 Task: Use the formula "IMSUB" in spreadsheet "Project protfolio".
Action: Mouse moved to (147, 124)
Screenshot: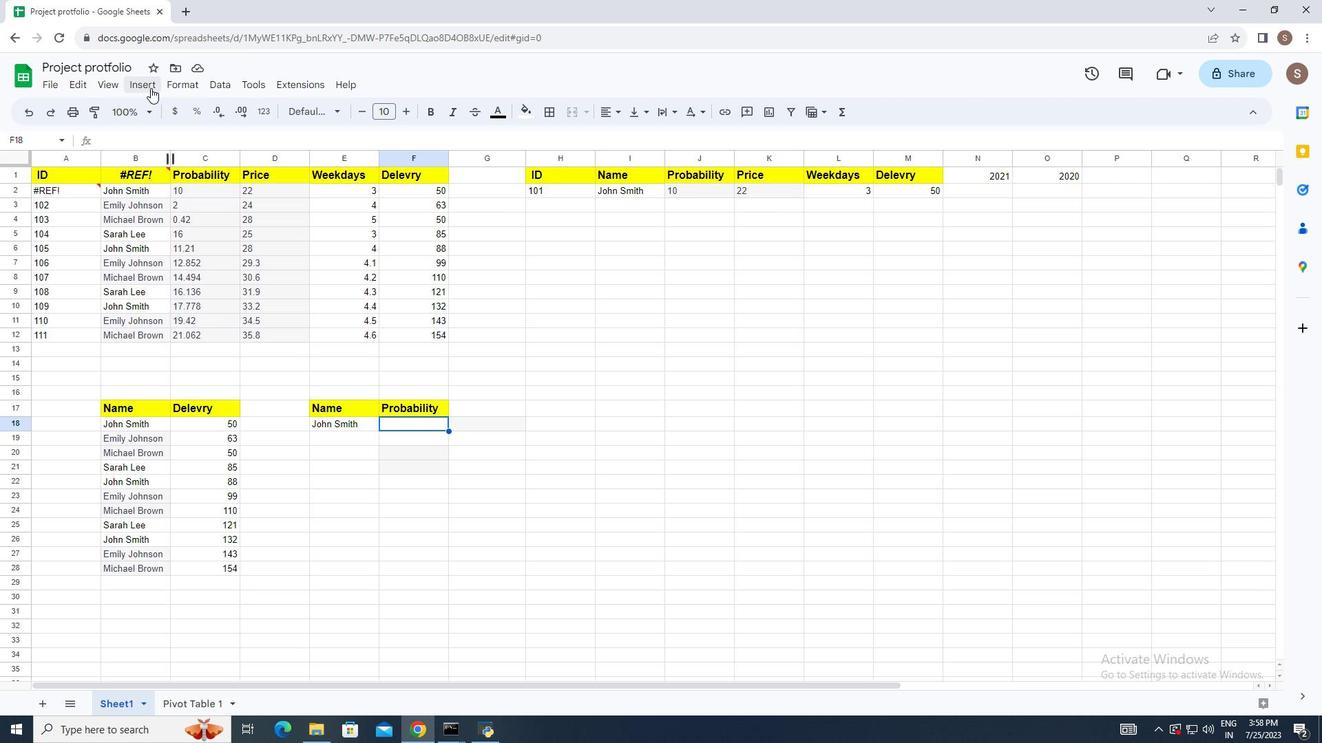 
Action: Mouse pressed left at (147, 124)
Screenshot: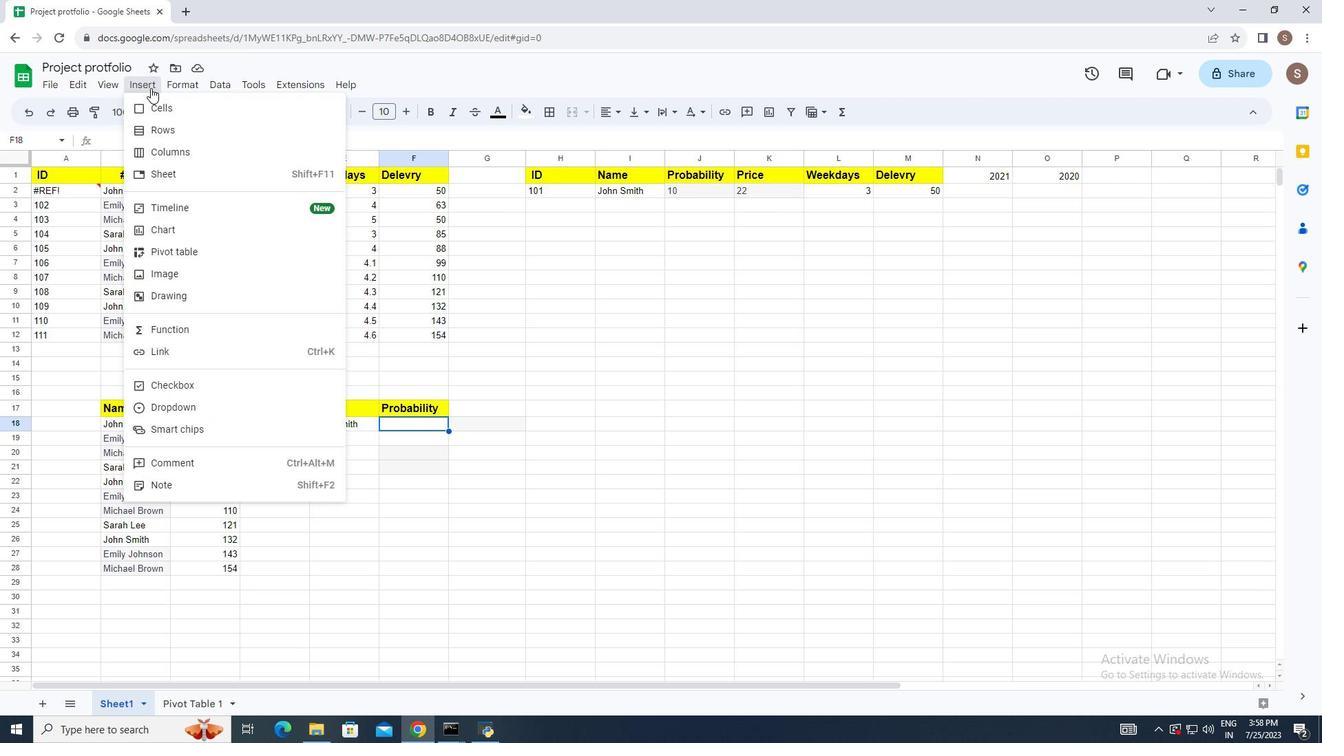 
Action: Mouse moved to (220, 353)
Screenshot: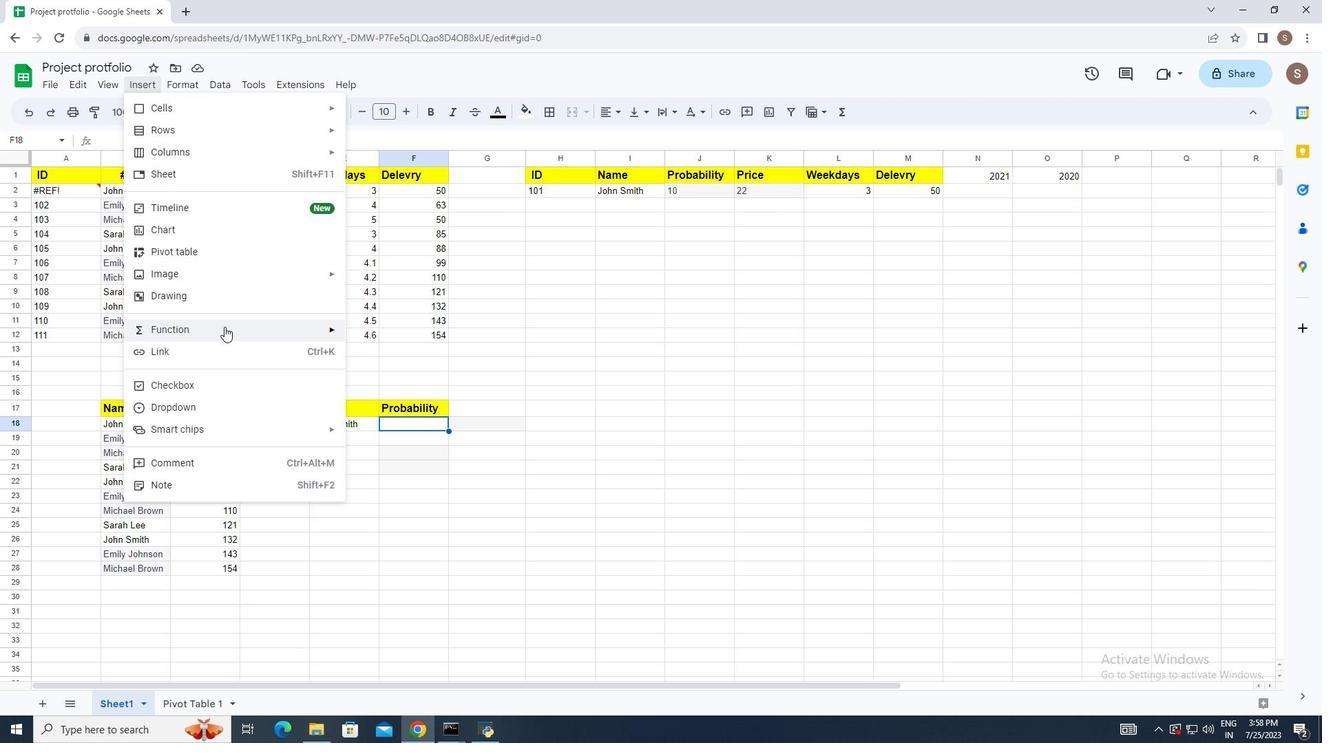 
Action: Mouse pressed left at (220, 353)
Screenshot: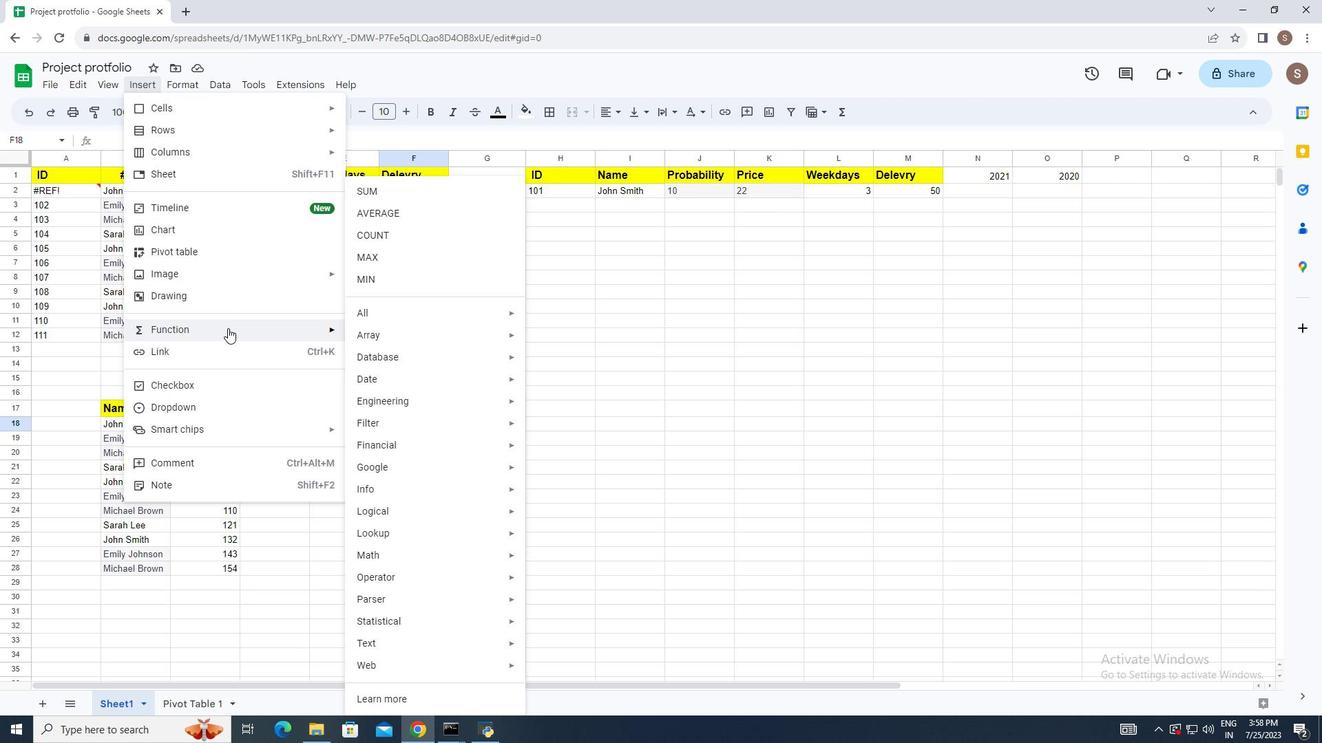 
Action: Mouse moved to (404, 340)
Screenshot: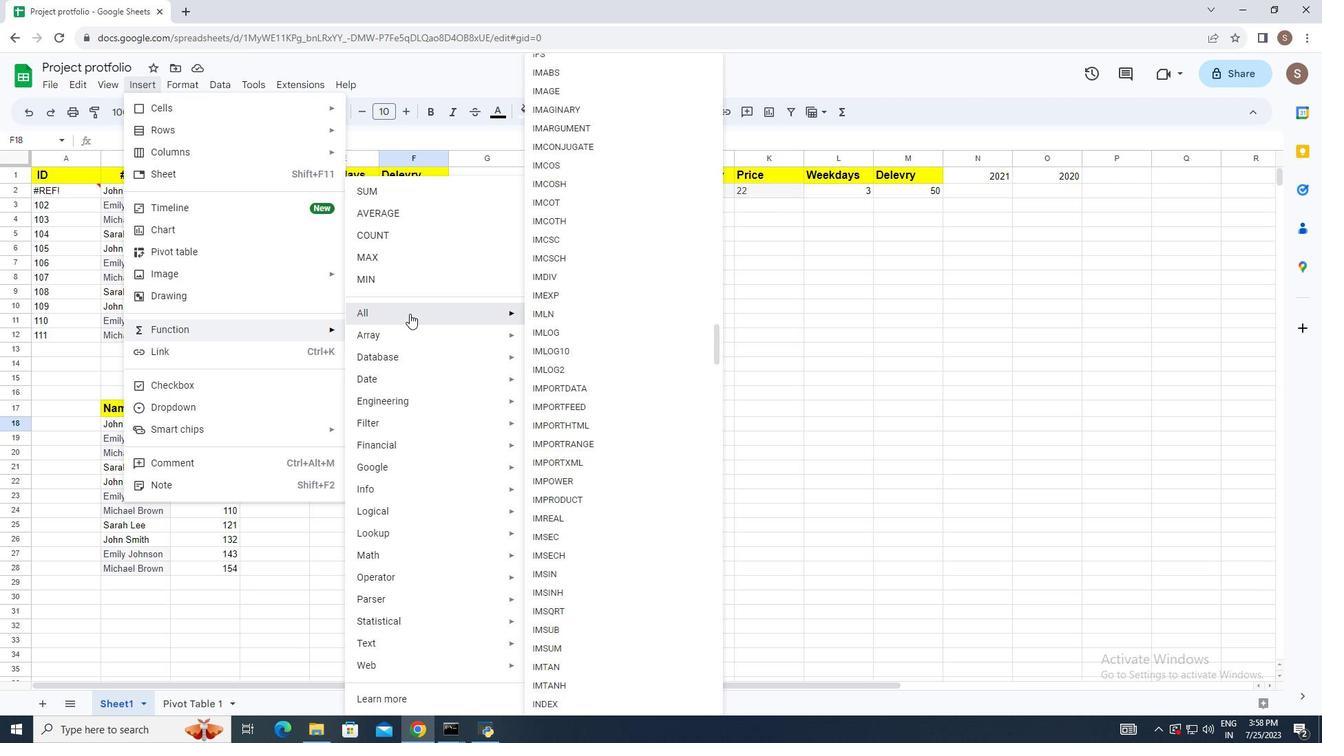 
Action: Mouse pressed left at (404, 340)
Screenshot: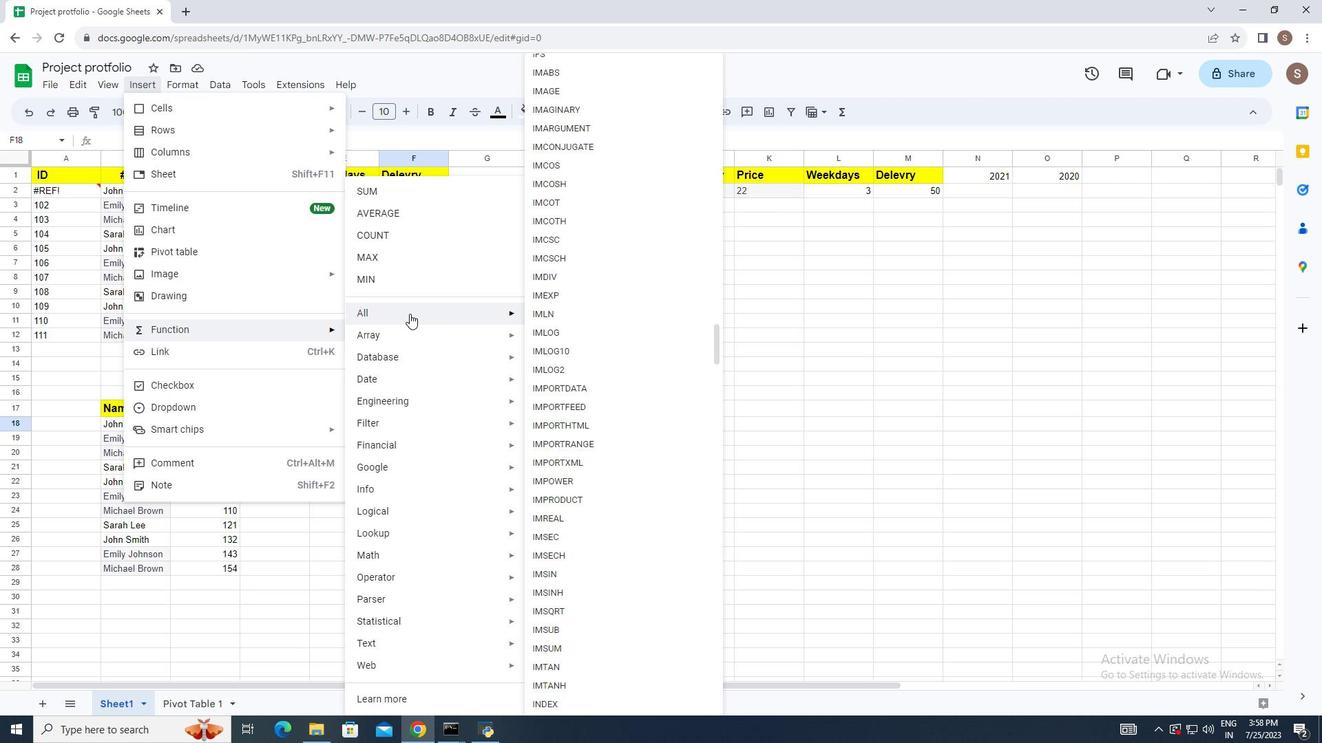 
Action: Mouse moved to (580, 644)
Screenshot: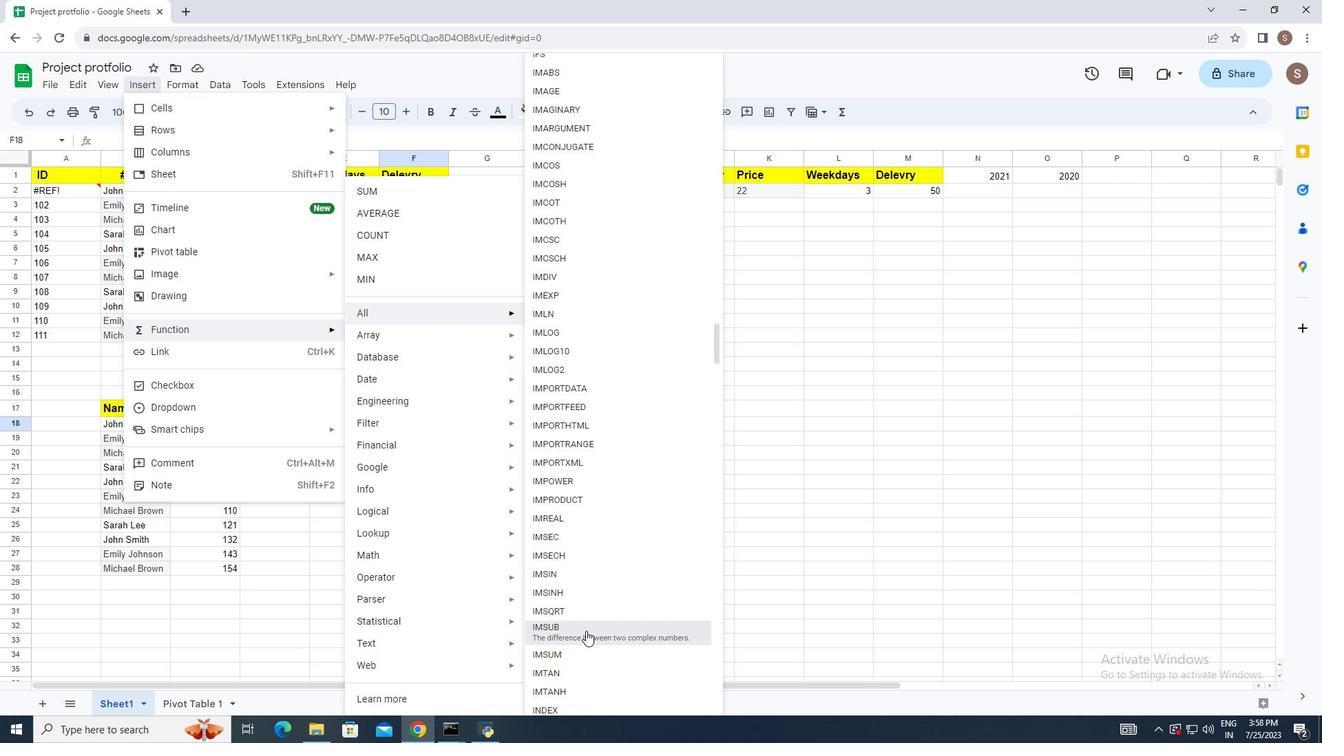 
Action: Mouse pressed left at (580, 644)
Screenshot: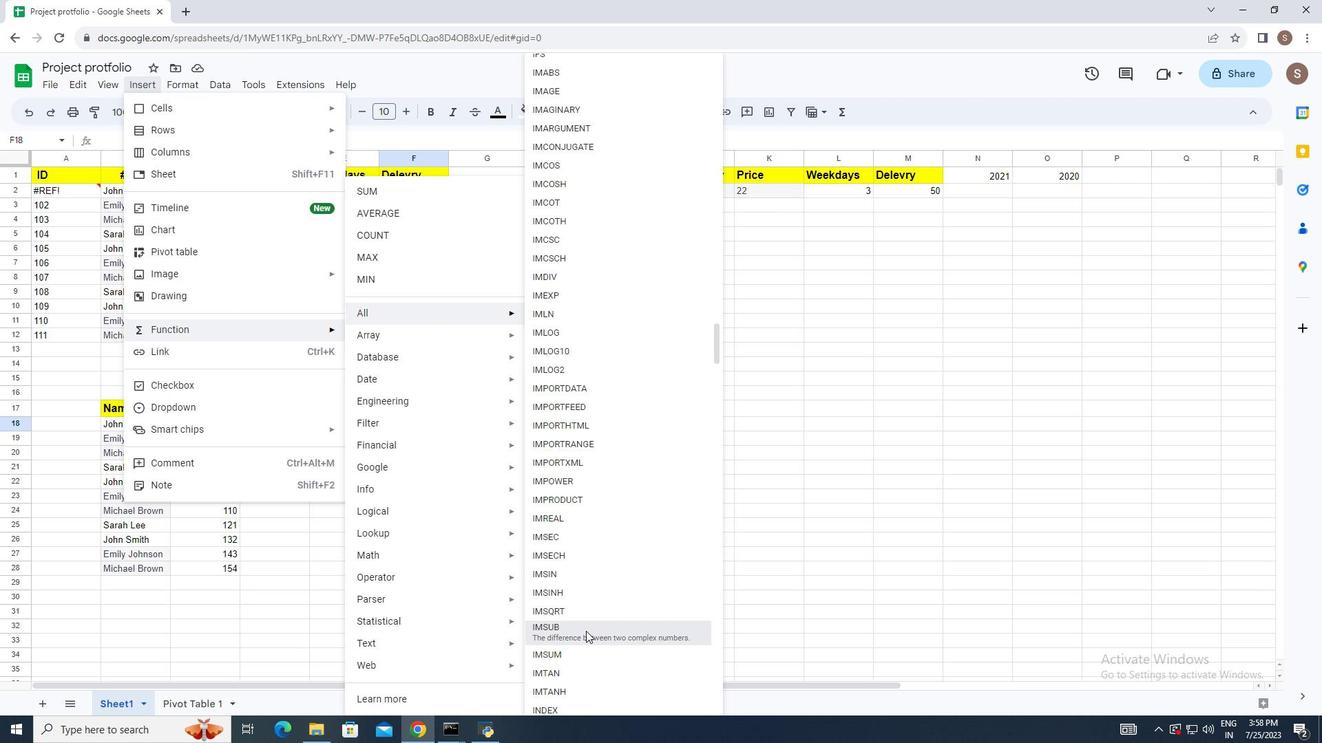 
Action: Mouse moved to (539, 536)
Screenshot: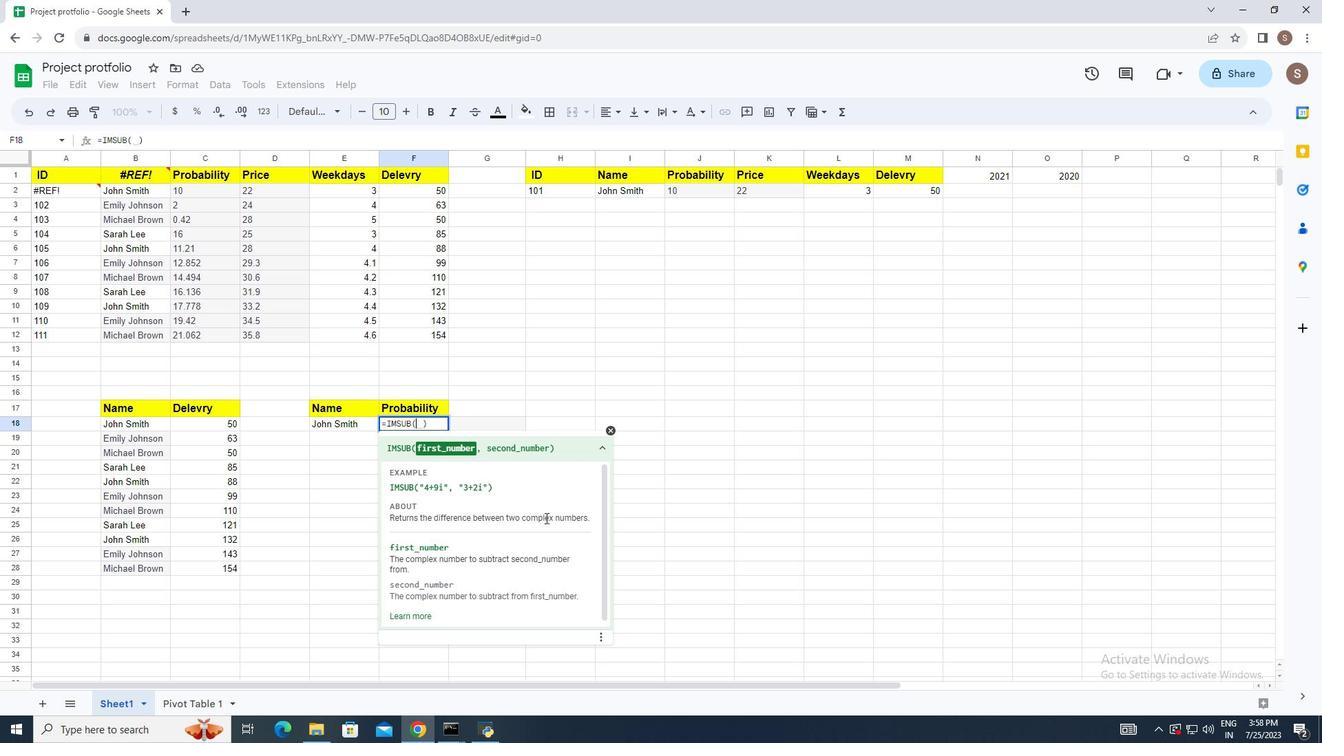 
Action: Key pressed <Key.shift_r>"4+9i<Key.shift_r>",<Key.space><Key.enter>
Screenshot: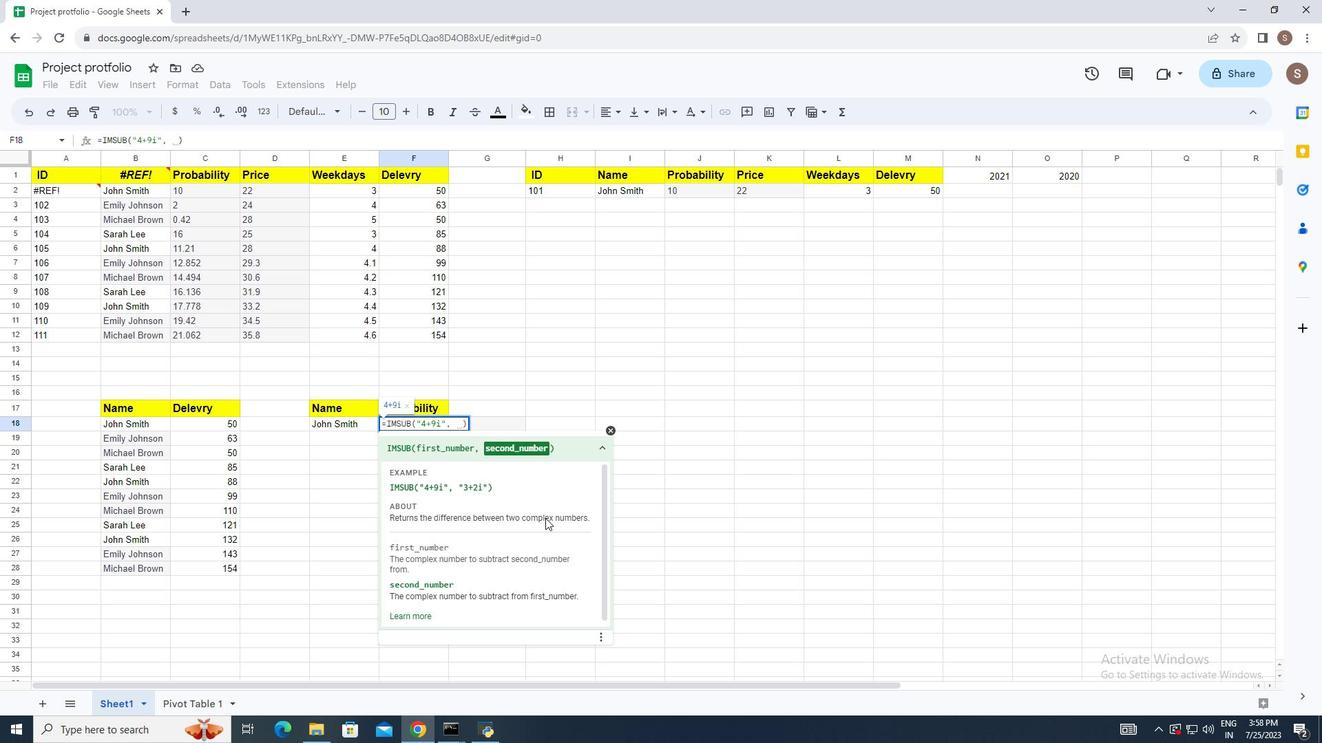 
